 Task: Create a rule from the Recommended list, Task Added to this Project -> add SubTasks in the project BlueChip with SubTasks Gather and Analyse Requirements , Design and Implement Solution , System Test and UAT , Release to Production / Go Live
Action: Mouse moved to (803, 439)
Screenshot: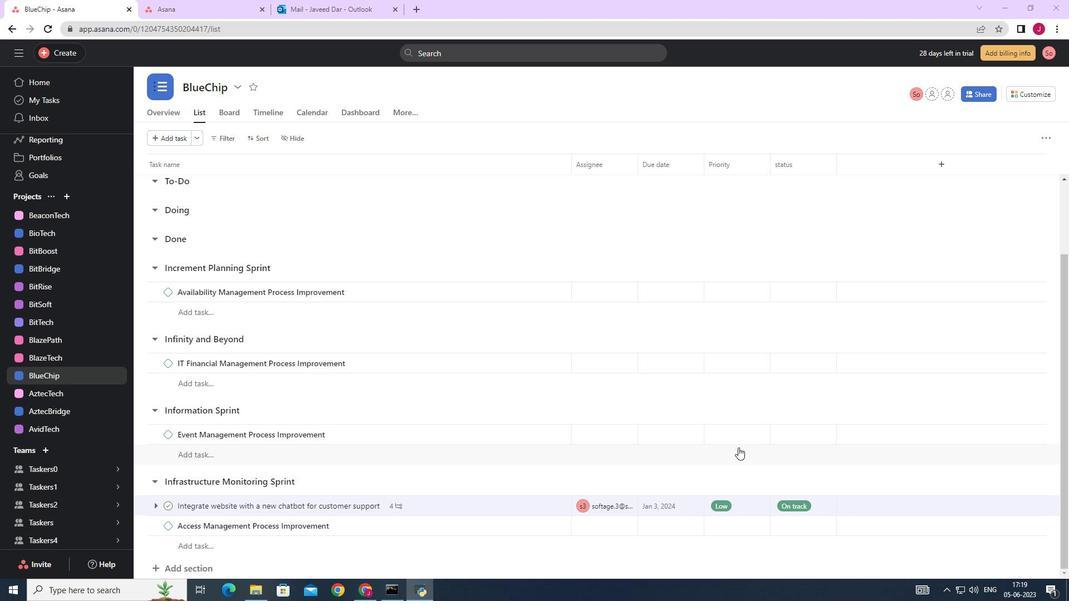 
Action: Mouse scrolled (803, 440) with delta (0, 0)
Screenshot: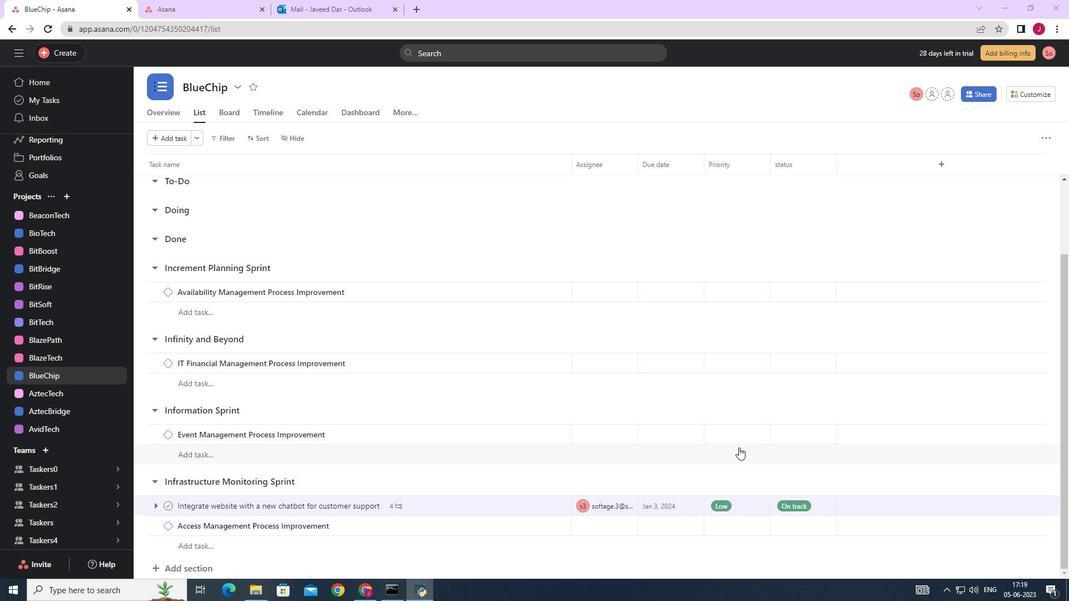 
Action: Mouse scrolled (803, 440) with delta (0, 0)
Screenshot: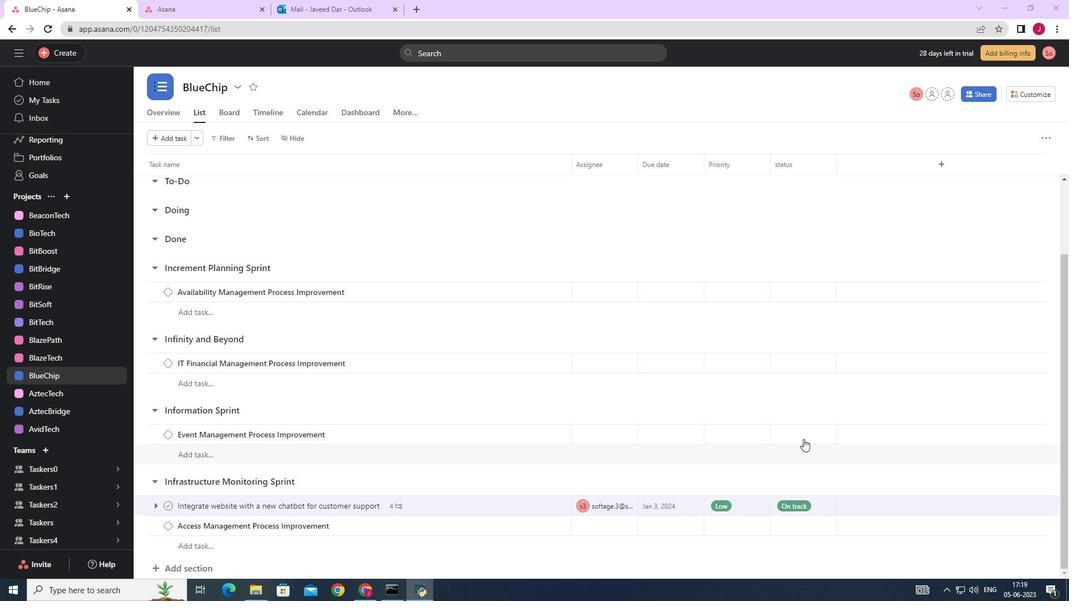 
Action: Mouse moved to (1042, 90)
Screenshot: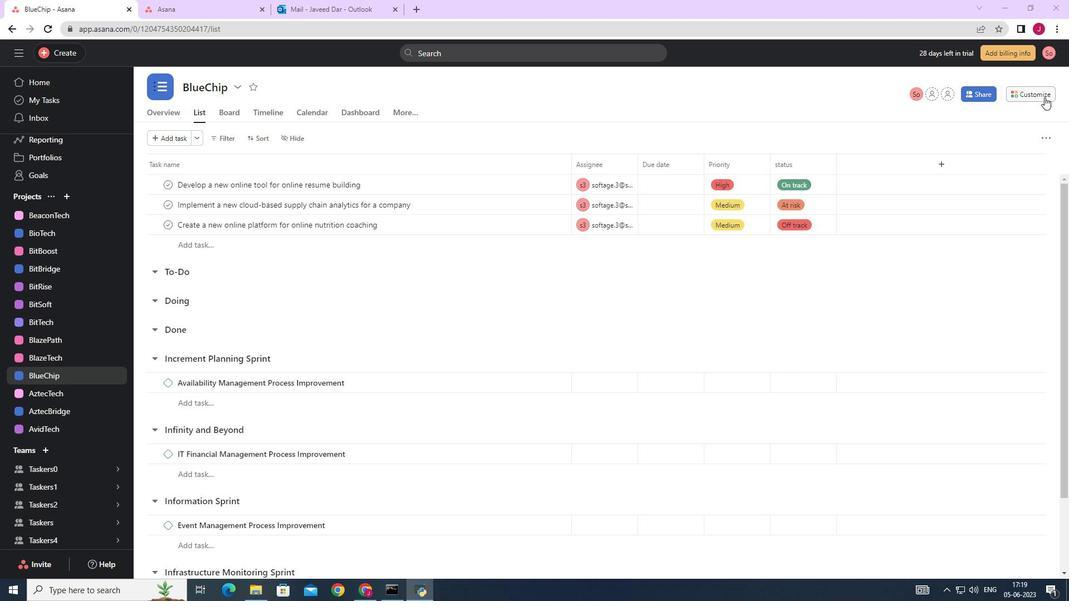 
Action: Mouse pressed left at (1042, 90)
Screenshot: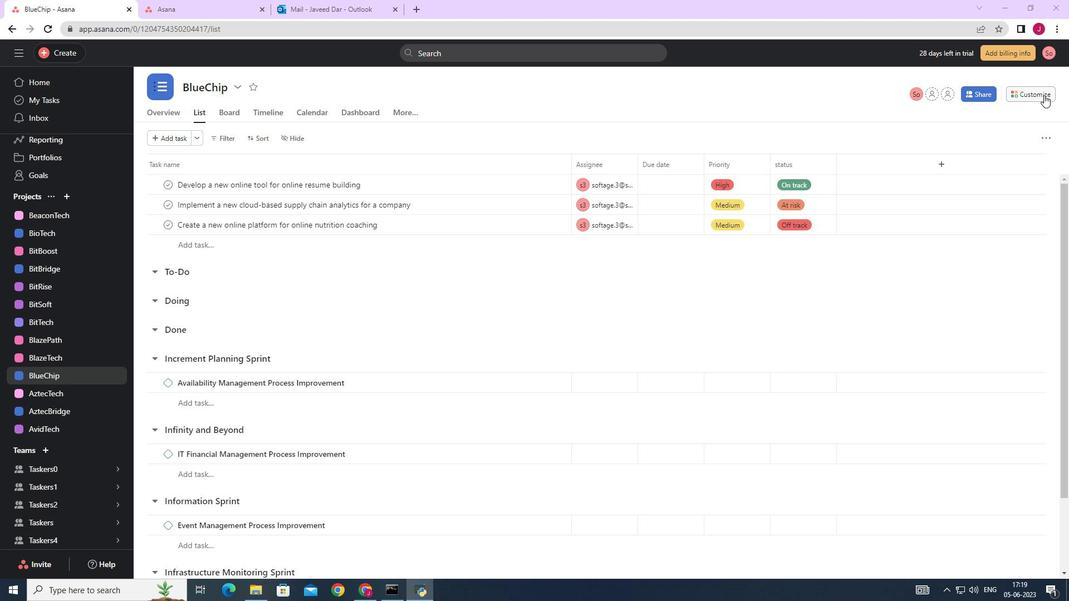 
Action: Mouse moved to (826, 234)
Screenshot: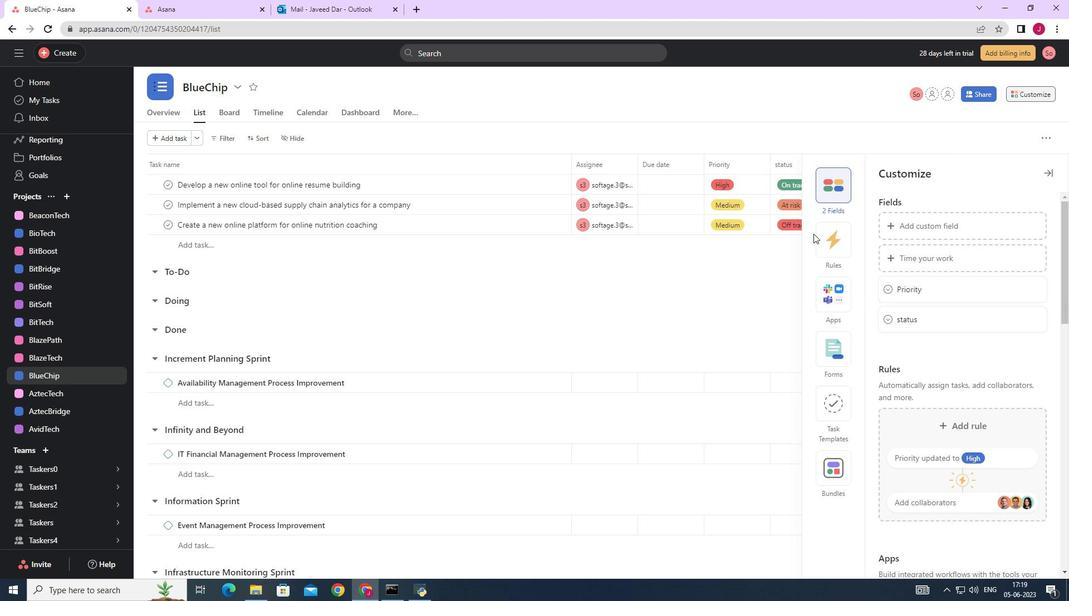 
Action: Mouse pressed left at (826, 234)
Screenshot: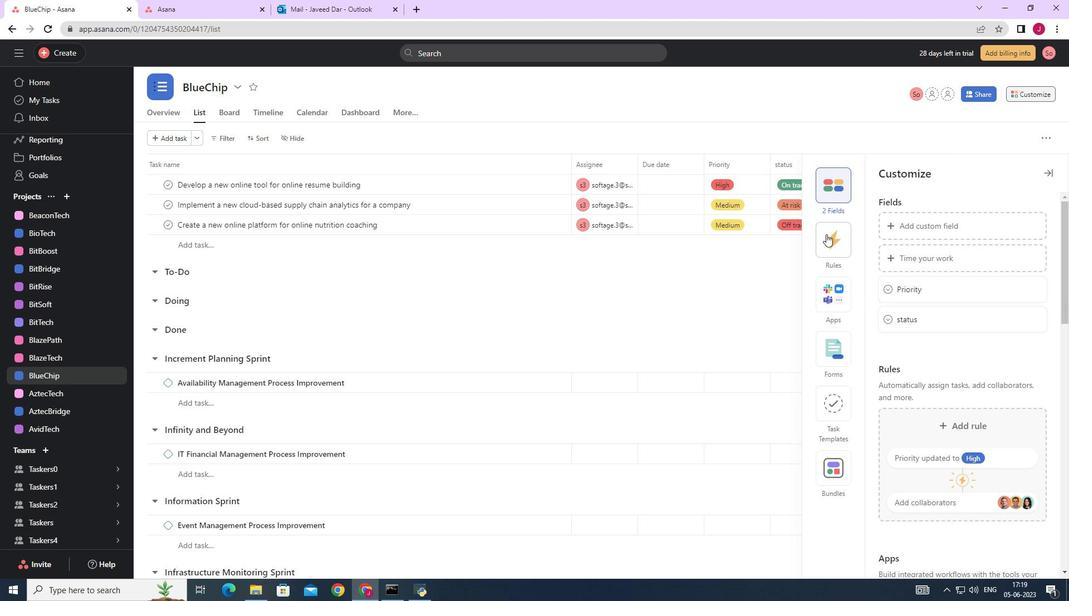 
Action: Mouse moved to (926, 258)
Screenshot: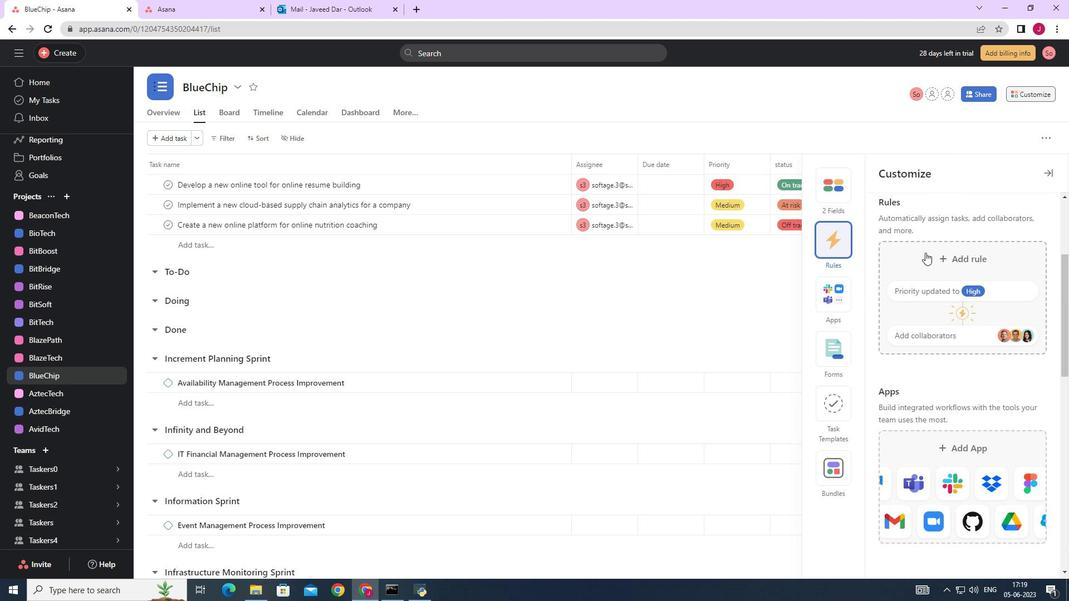 
Action: Mouse pressed left at (926, 258)
Screenshot: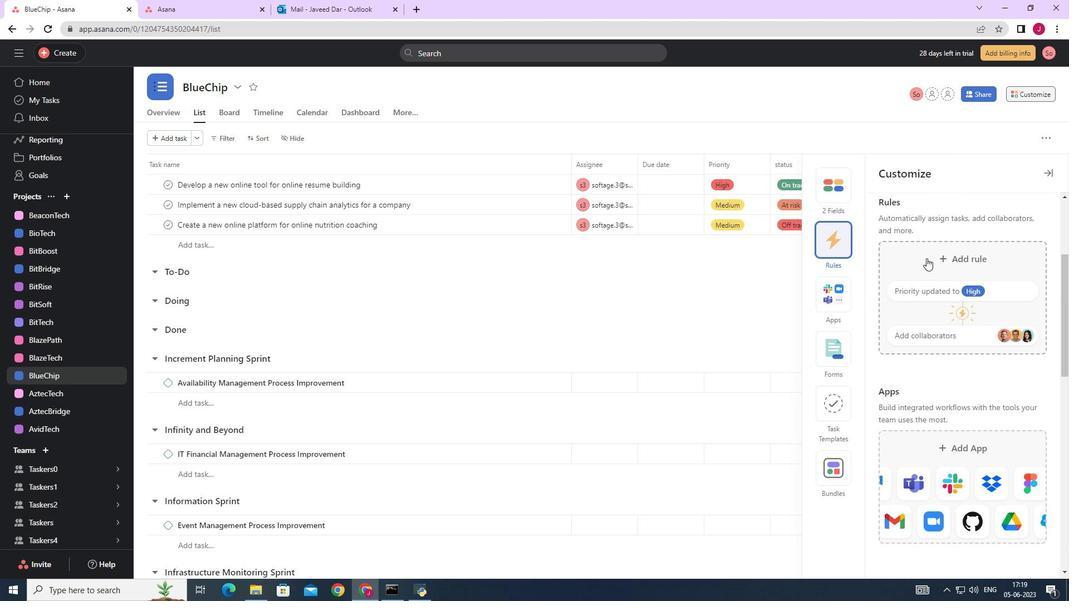 
Action: Mouse moved to (408, 166)
Screenshot: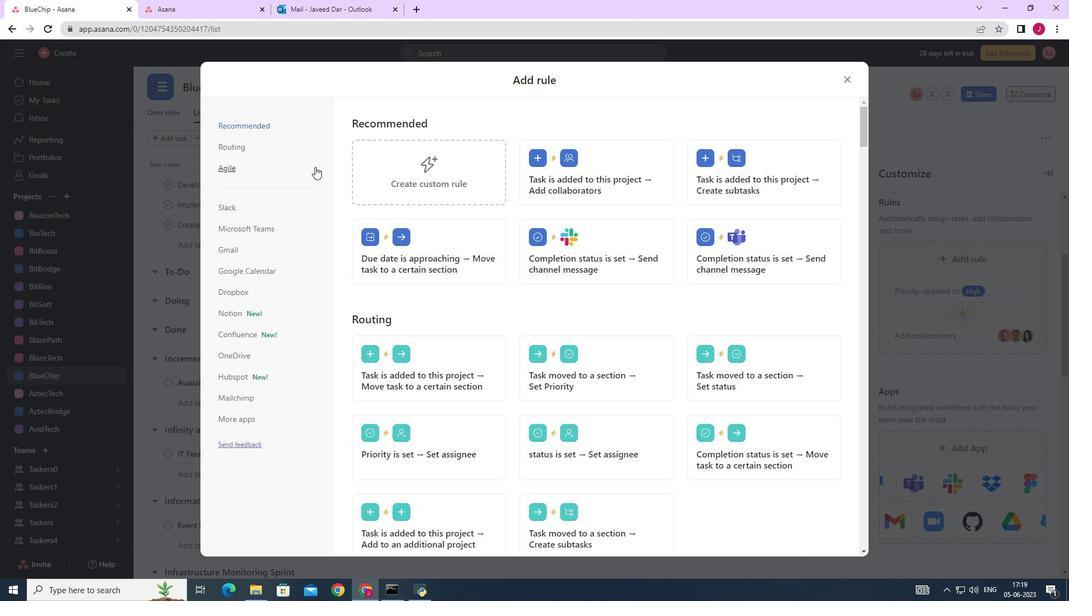 
Action: Mouse pressed left at (408, 166)
Screenshot: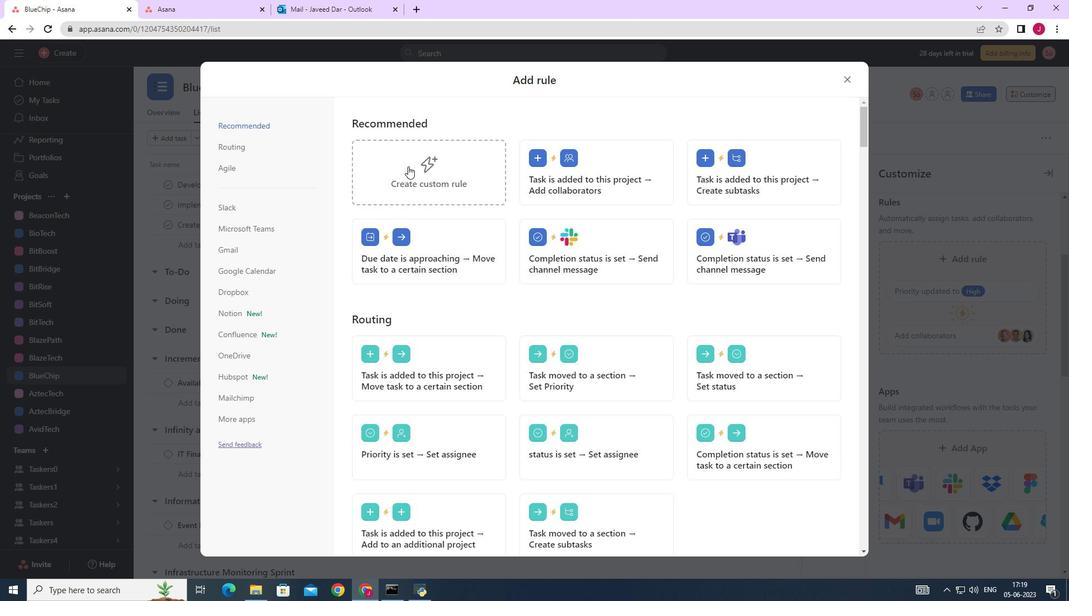 
Action: Mouse moved to (530, 294)
Screenshot: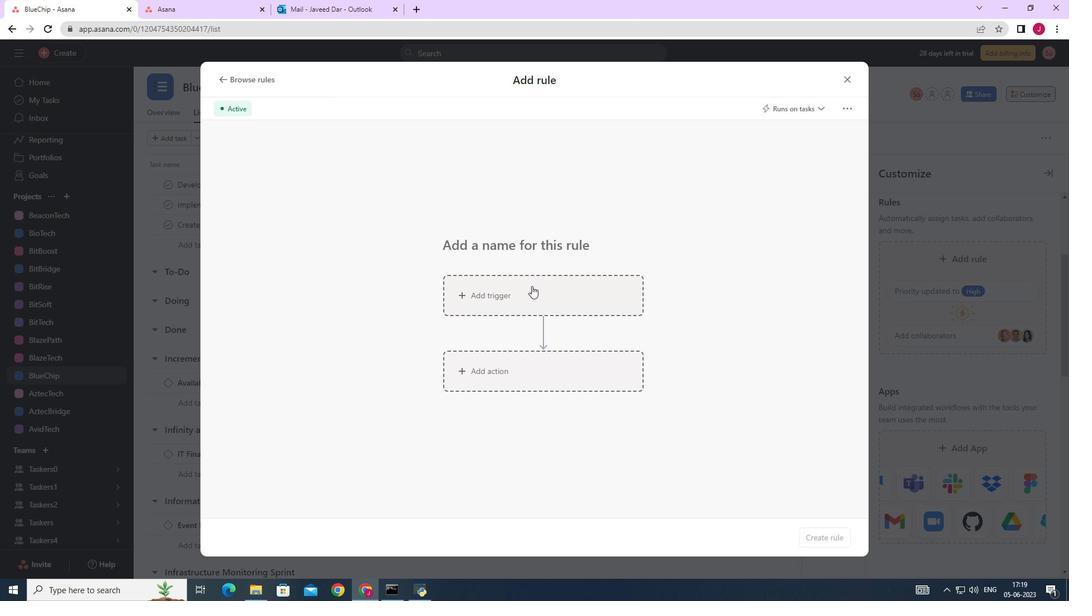 
Action: Mouse pressed left at (530, 294)
Screenshot: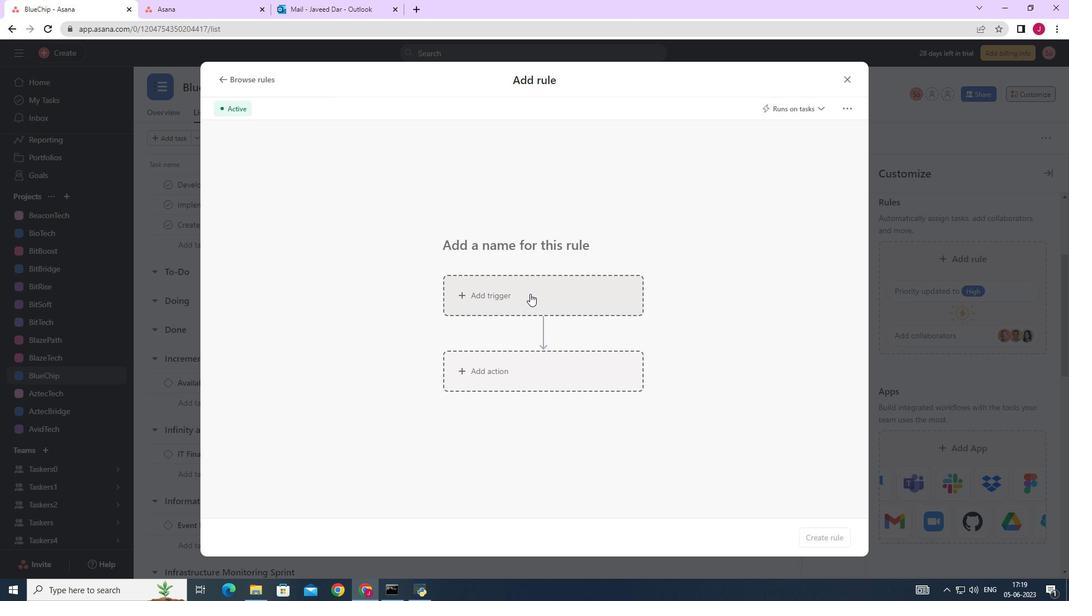 
Action: Mouse moved to (430, 368)
Screenshot: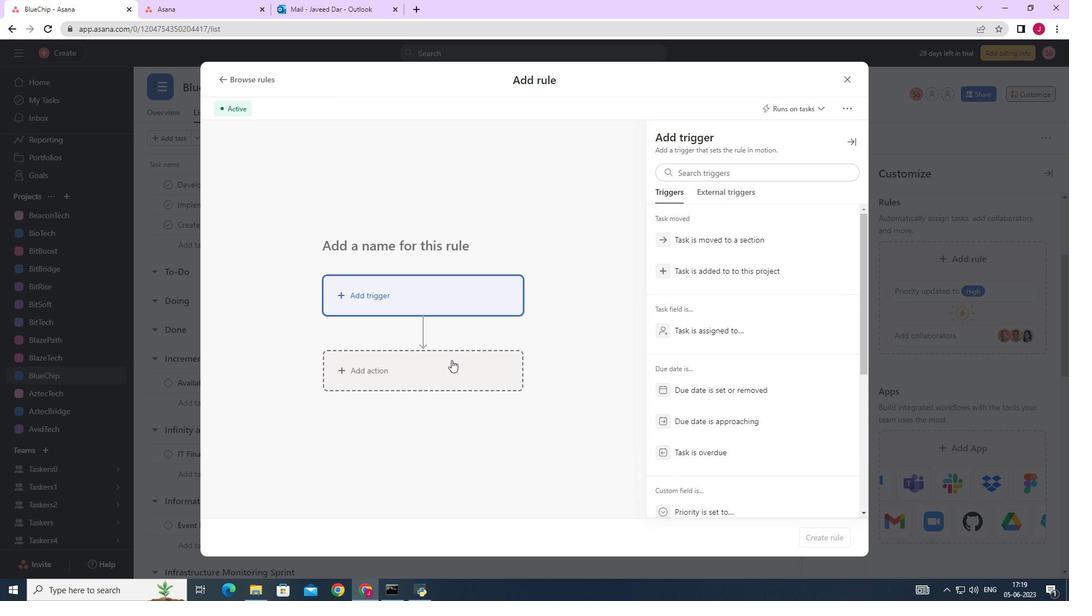 
Action: Mouse pressed left at (430, 368)
Screenshot: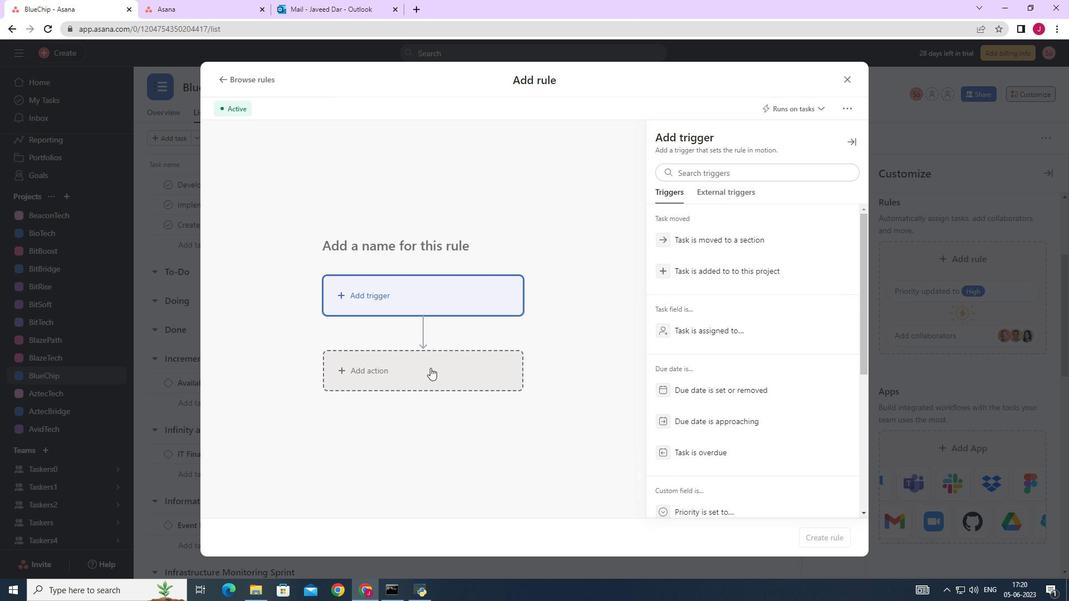 
Action: Mouse moved to (680, 201)
Screenshot: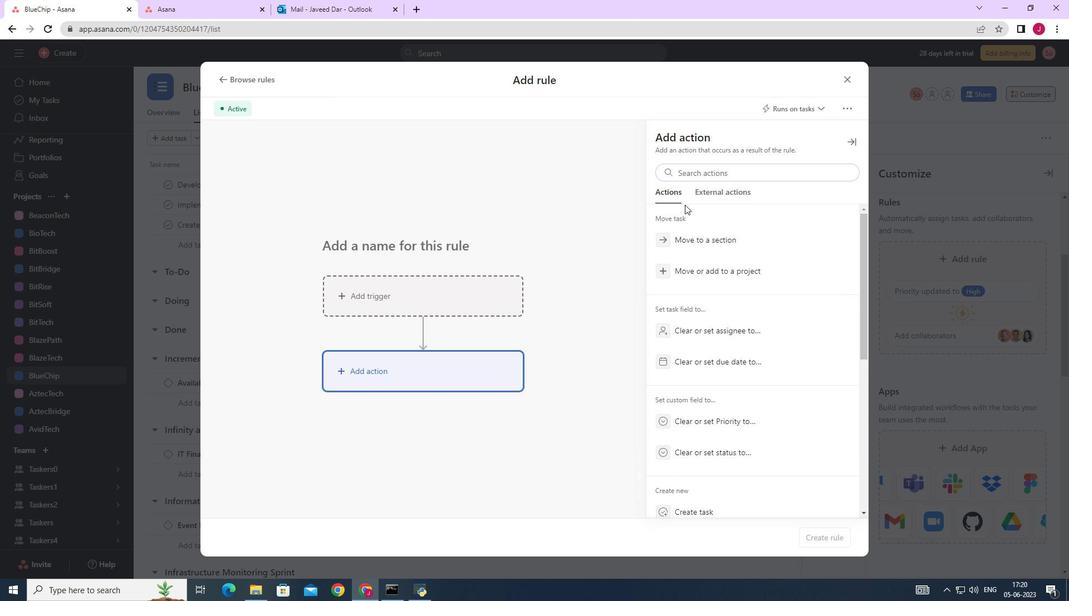 
Action: Mouse scrolled (680, 201) with delta (0, 0)
Screenshot: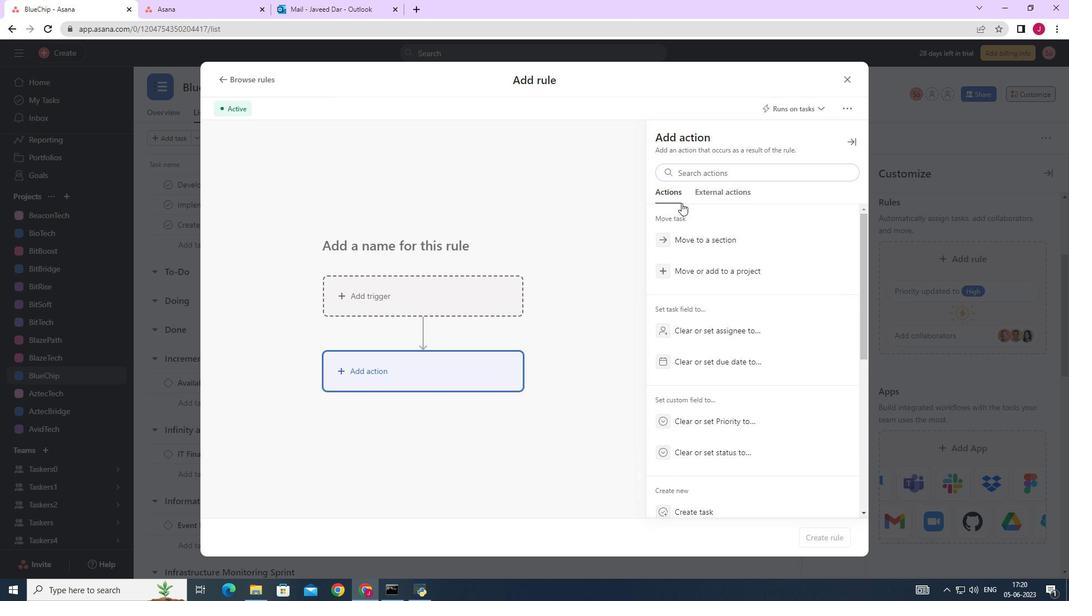 
Action: Mouse scrolled (680, 201) with delta (0, 0)
Screenshot: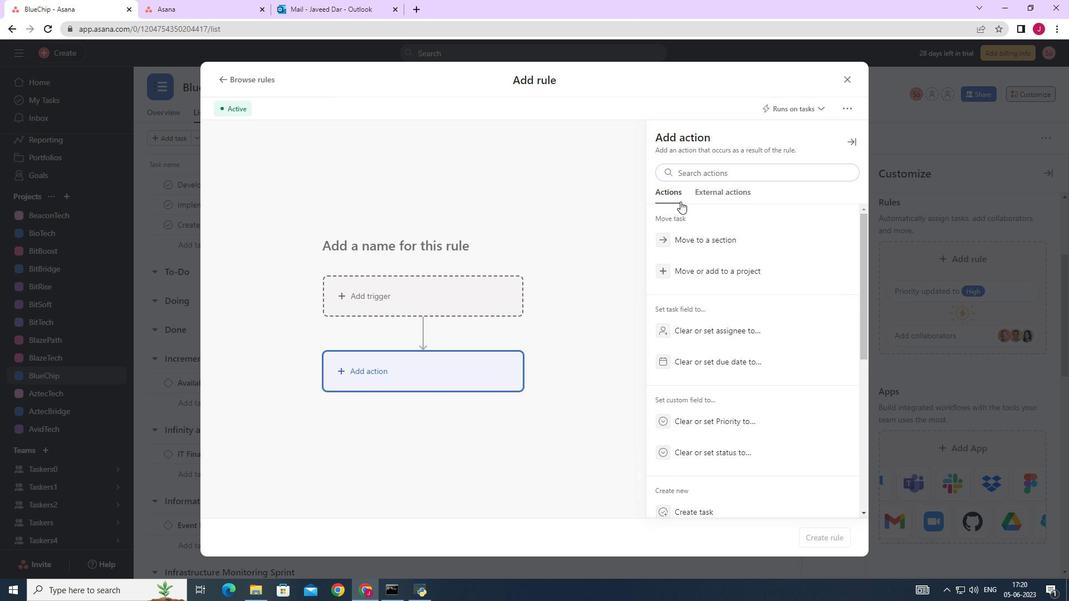 
Action: Mouse moved to (691, 257)
Screenshot: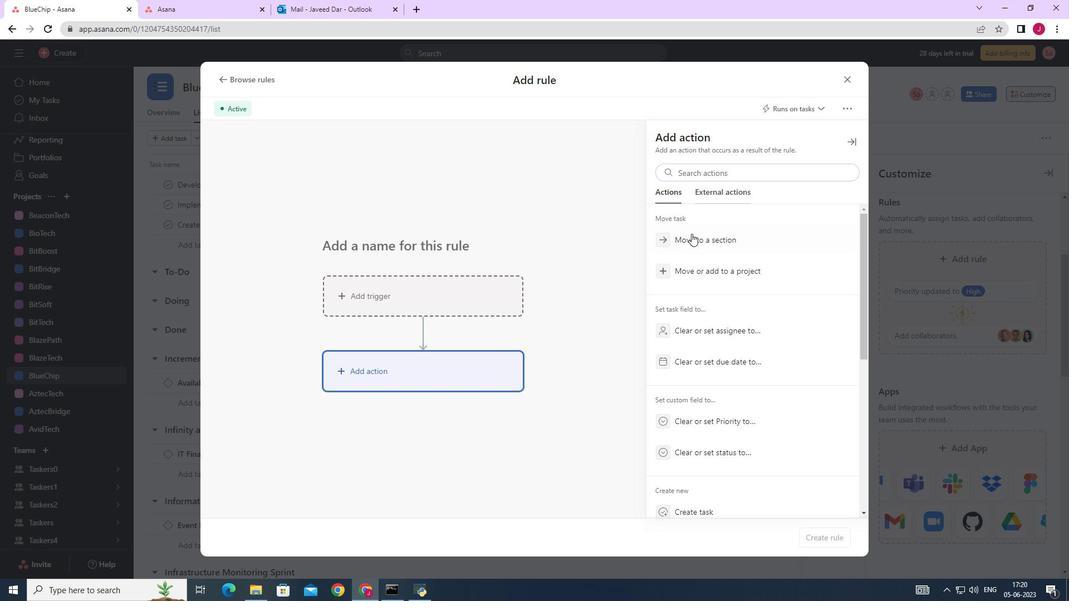 
Action: Mouse scrolled (691, 257) with delta (0, 0)
Screenshot: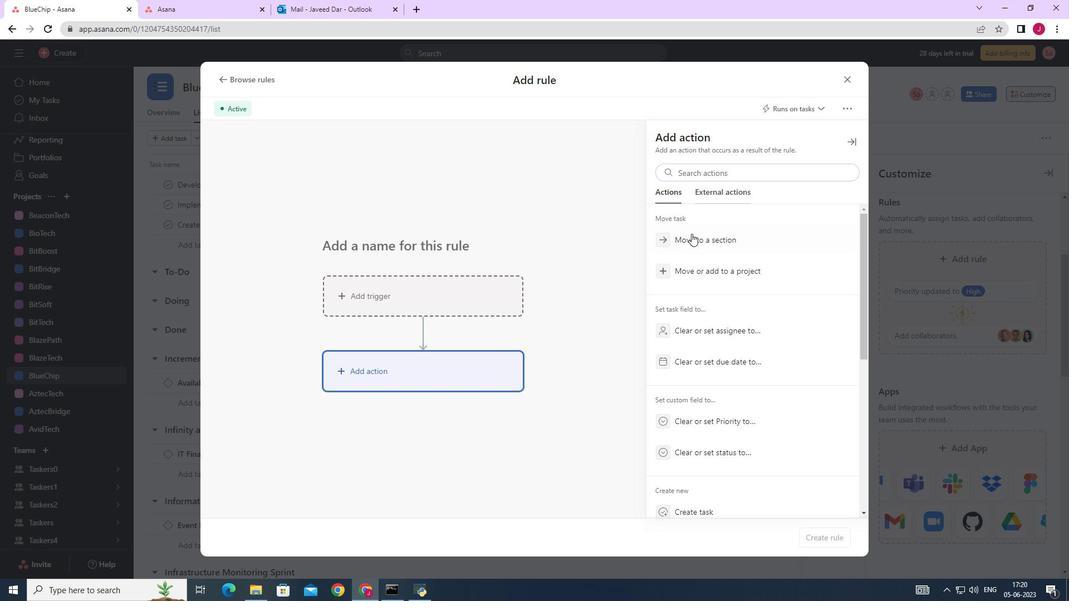 
Action: Mouse moved to (691, 260)
Screenshot: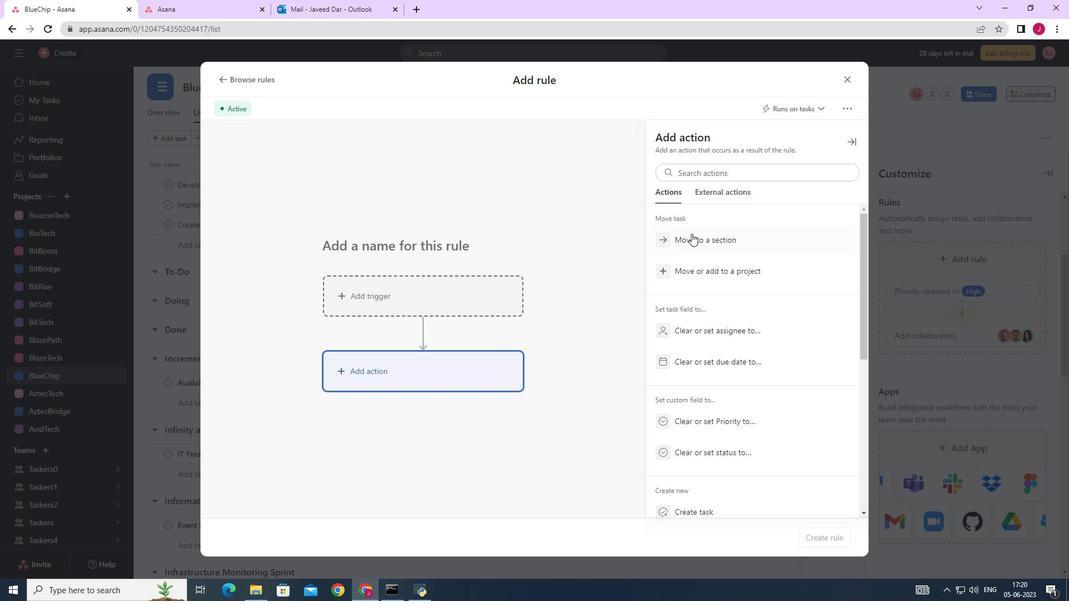 
Action: Mouse scrolled (691, 259) with delta (0, 0)
Screenshot: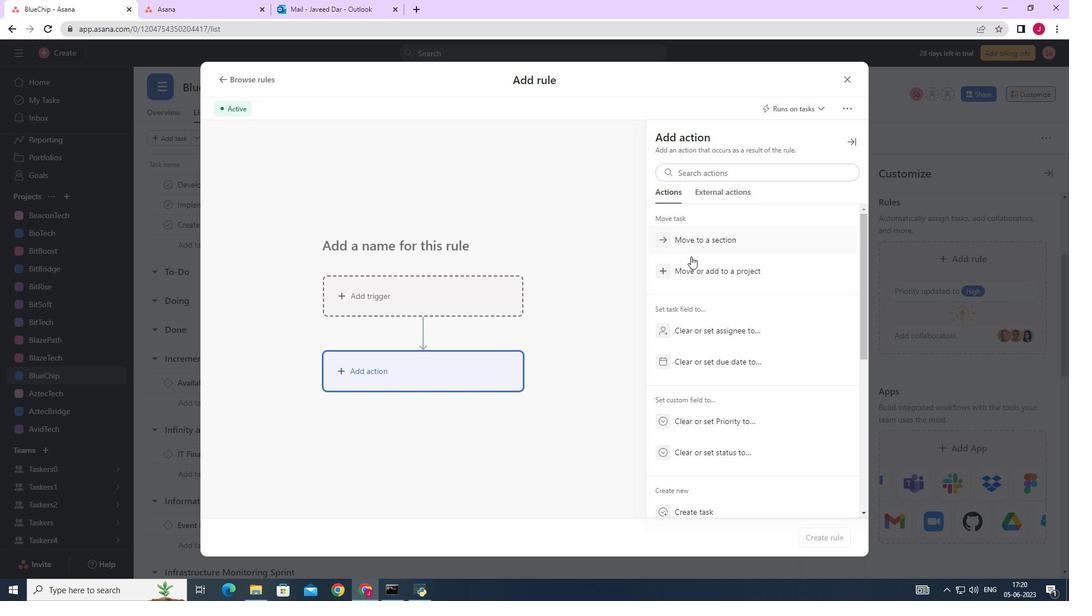 
Action: Mouse moved to (692, 280)
Screenshot: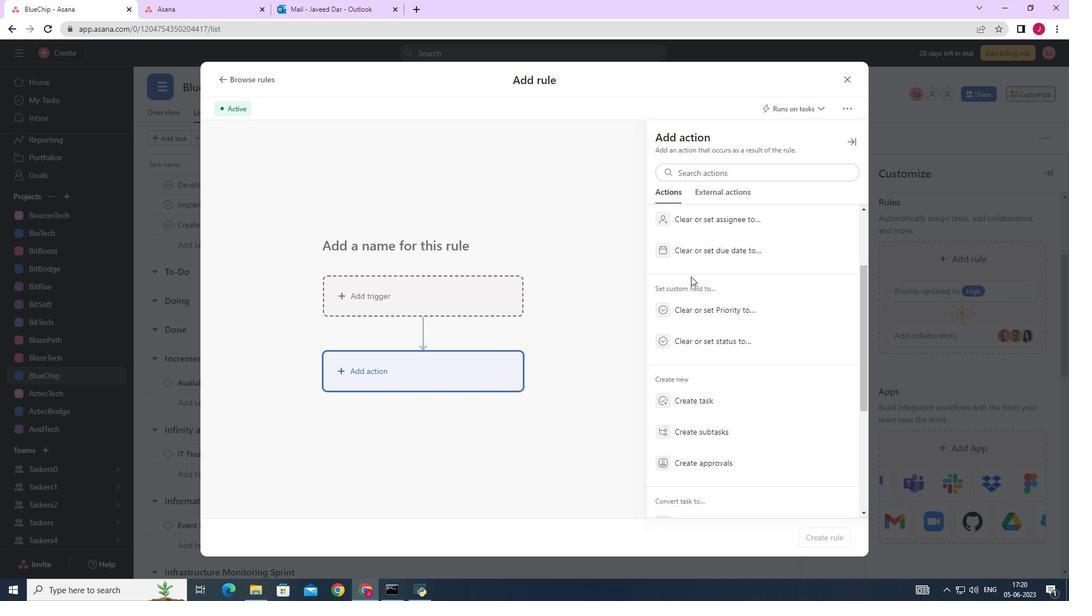 
Action: Mouse scrolled (692, 279) with delta (0, 0)
Screenshot: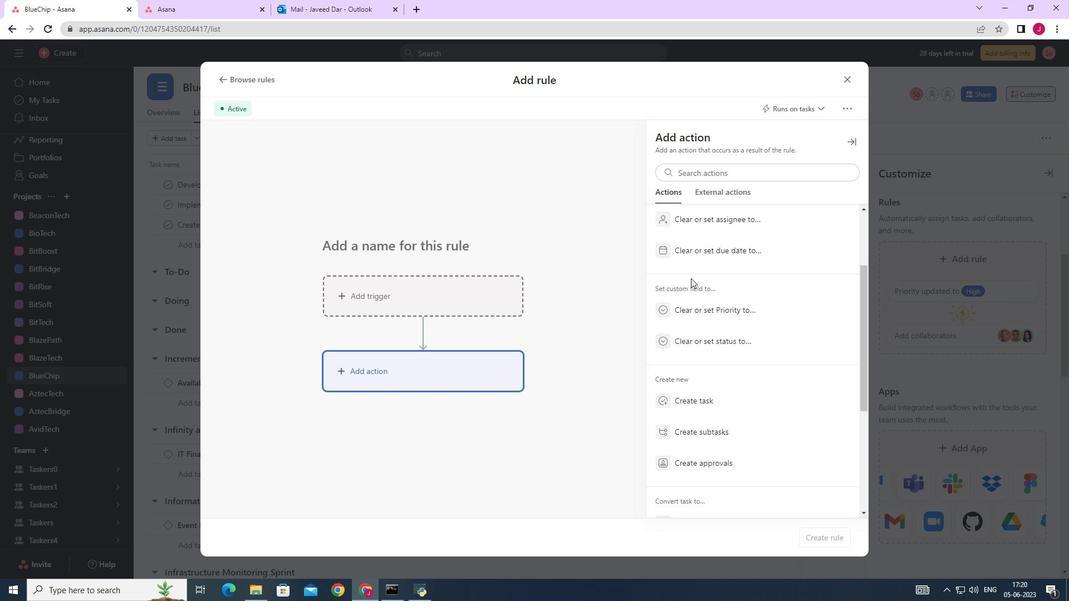 
Action: Mouse scrolled (692, 279) with delta (0, 0)
Screenshot: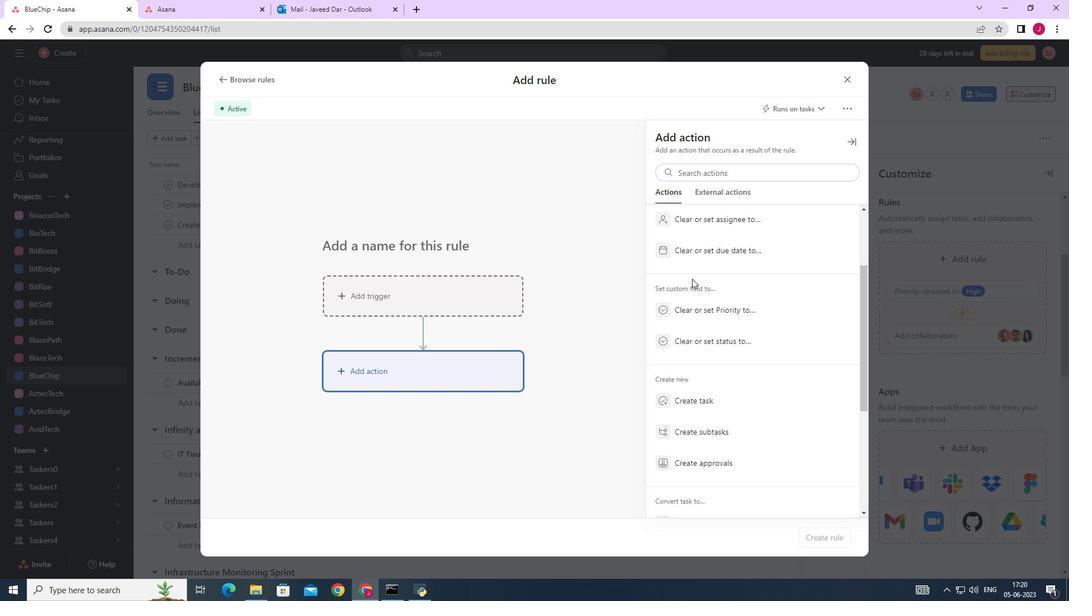 
Action: Mouse moved to (703, 323)
Screenshot: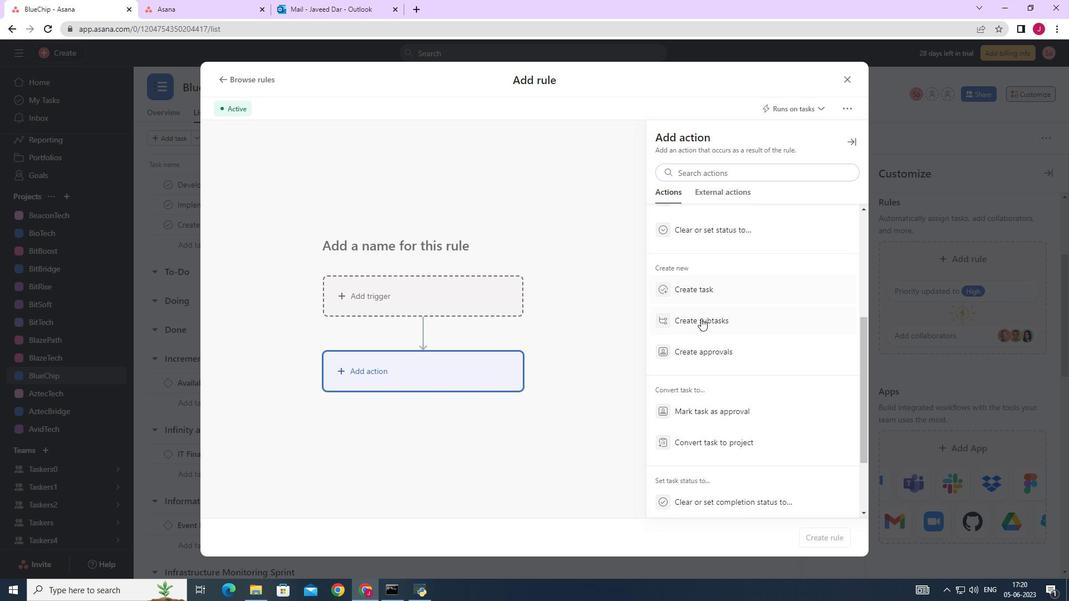 
Action: Mouse pressed left at (703, 323)
Screenshot: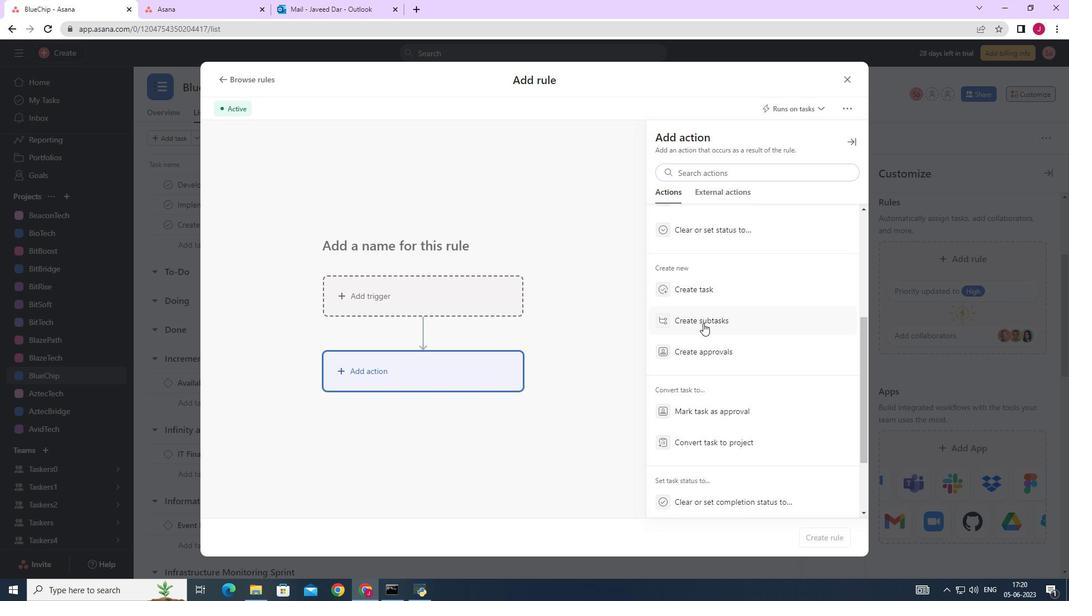 
Action: Mouse moved to (690, 176)
Screenshot: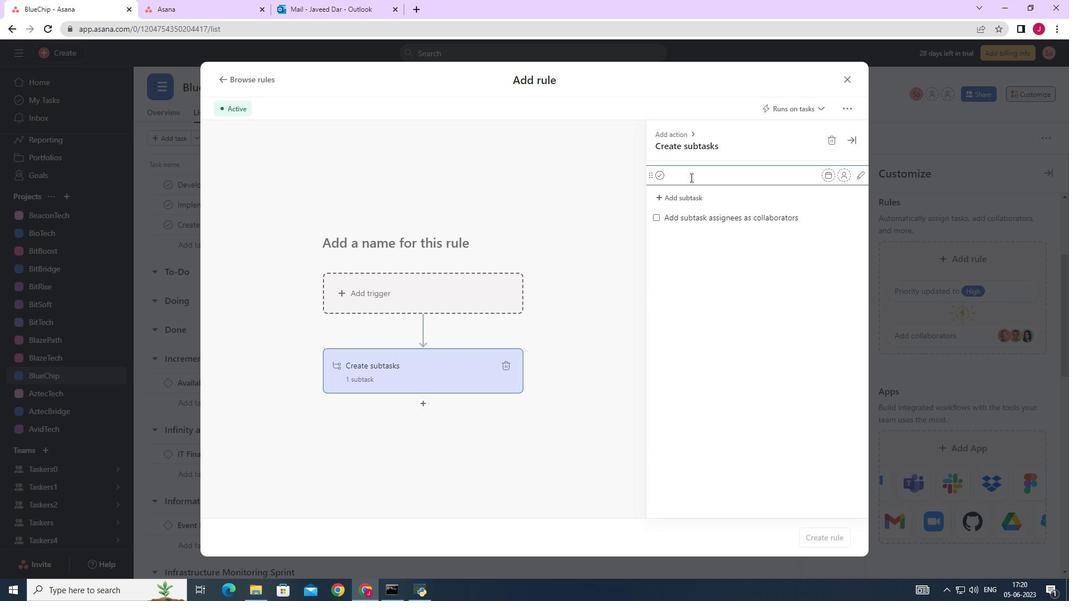 
Action: Mouse pressed left at (690, 176)
Screenshot: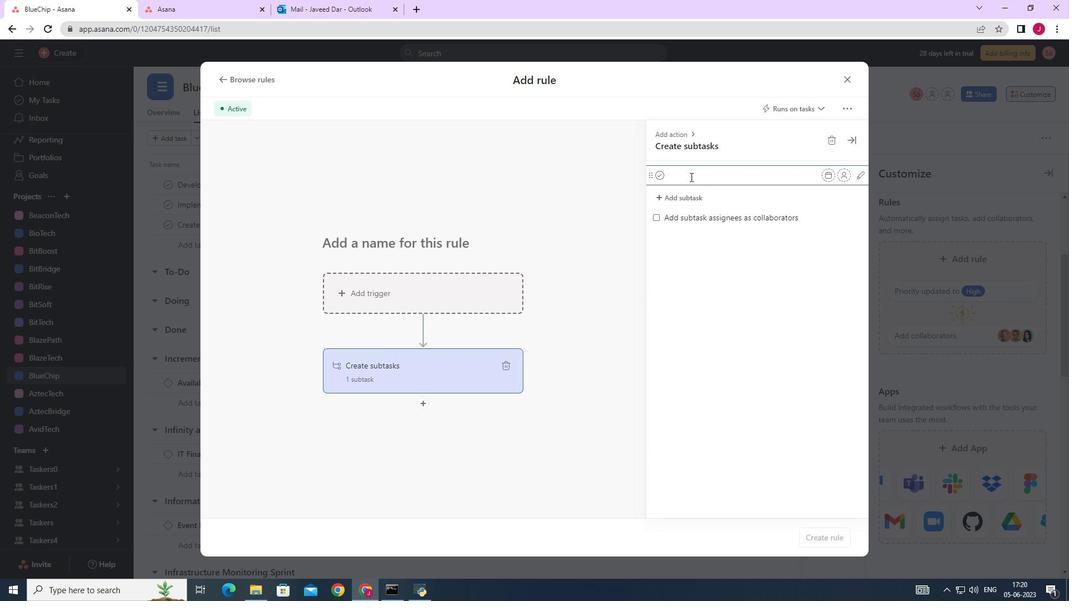 
Action: Key pressed <Key.caps_lock>G<Key.caps_lock>ather<Key.space><Key.space><Key.backspace>and<Key.space><Key.caps_lock>A<Key.caps_lock>nalyse<Key.space><Key.caps_lock>R<Key.caps_lock>equirements<Key.enter><Key.caps_lock>D<Key.caps_lock>esign<Key.space>and<Key.space><Key.caps_lock>I<Key.caps_lock>mplement<Key.space><Key.caps_lock>S<Key.caps_lock>olution<Key.enter><Key.caps_lock>S<Key.caps_lock>ystem<Key.space>and<Key.space><Key.caps_lock><Key.backspace><Key.backspace><Key.backspace><Key.backspace>T<Key.caps_lock>est<Key.space>and<Key.space><Key.caps_lock>UAT<Key.enter><Key.caps_lock><Key.caps_lock>R<Key.caps_lock>elease<Key.space>to<Key.space>production<Key.space>/<Key.space><Key.caps_lock>G<Key.caps_lock>o<Key.space><Key.caps_lock>L<Key.caps_lock>ive<Key.enter>
Screenshot: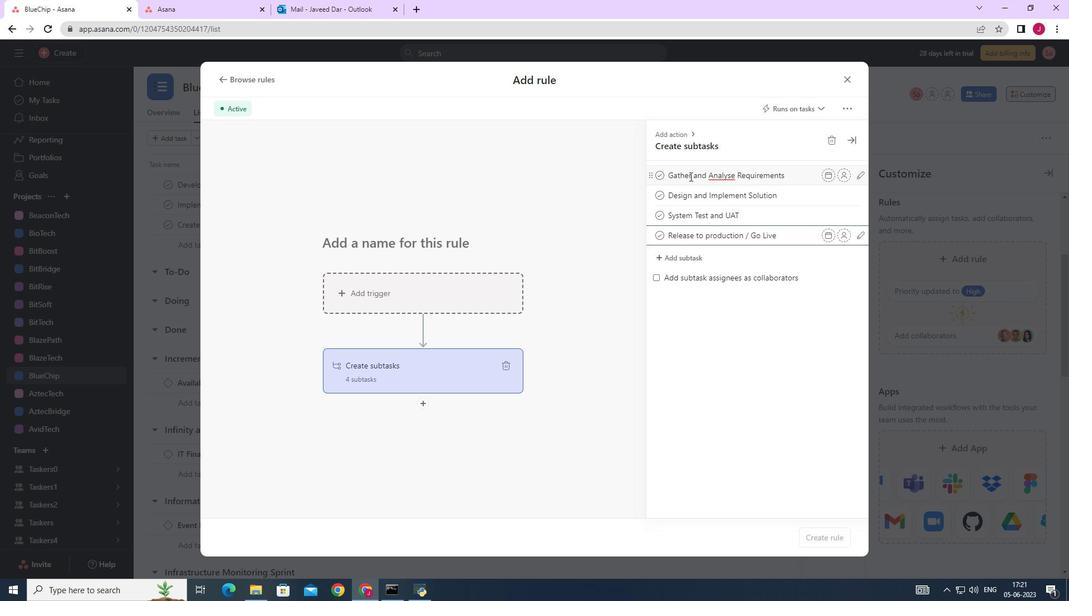 
Action: Mouse moved to (847, 80)
Screenshot: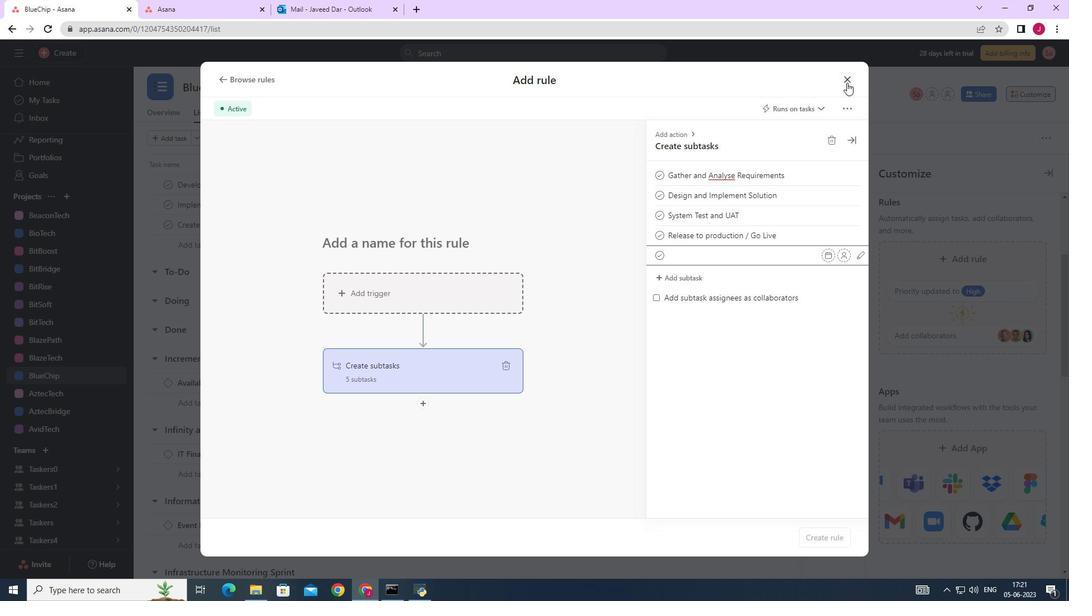 
Action: Mouse pressed left at (847, 80)
Screenshot: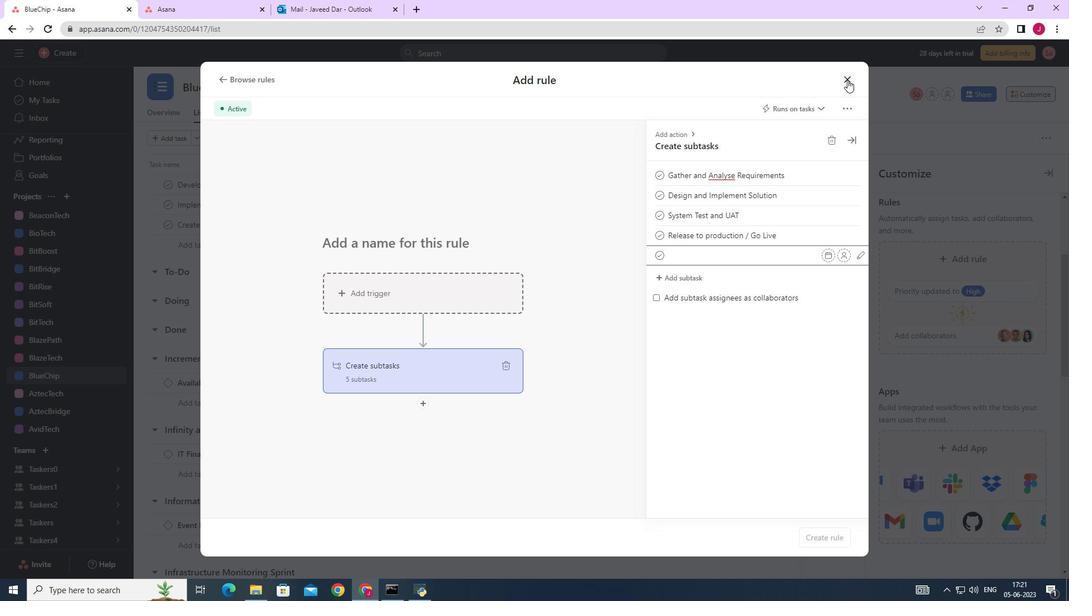 
